 Task: Assign Harsh Tikku as Assignee of Child Issue ChildIssue0051 of Issue Issue0026 in Backlog  in Scrum Project Project0006 in Jira
Action: Mouse moved to (340, 386)
Screenshot: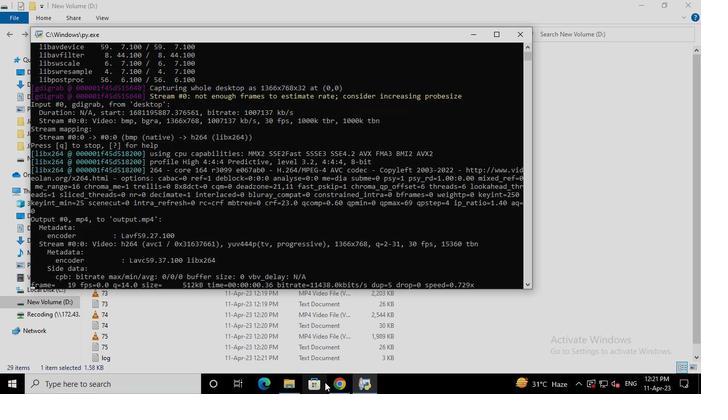
Action: Mouse pressed left at (340, 386)
Screenshot: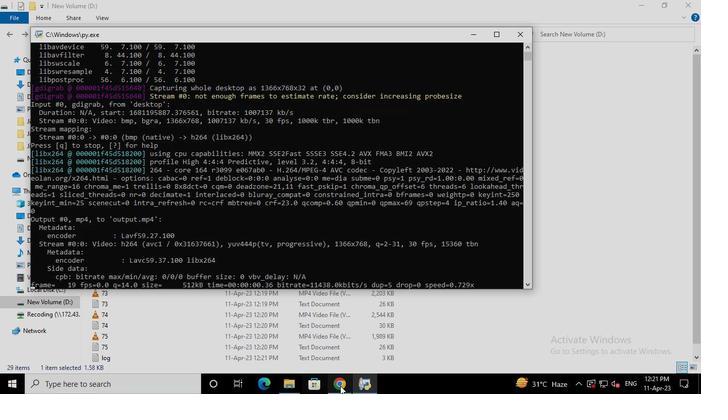 
Action: Mouse moved to (72, 158)
Screenshot: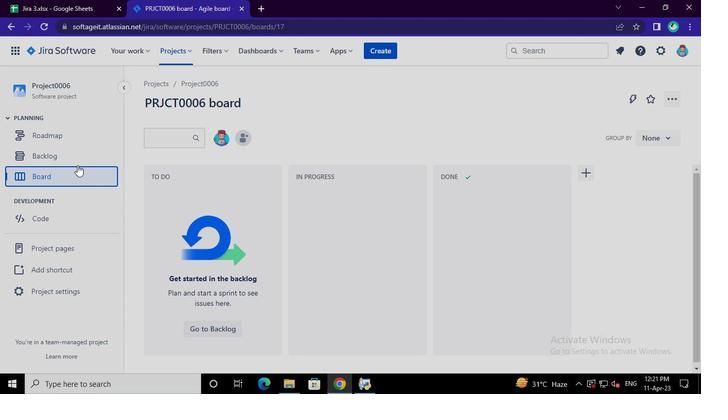 
Action: Mouse pressed left at (72, 158)
Screenshot: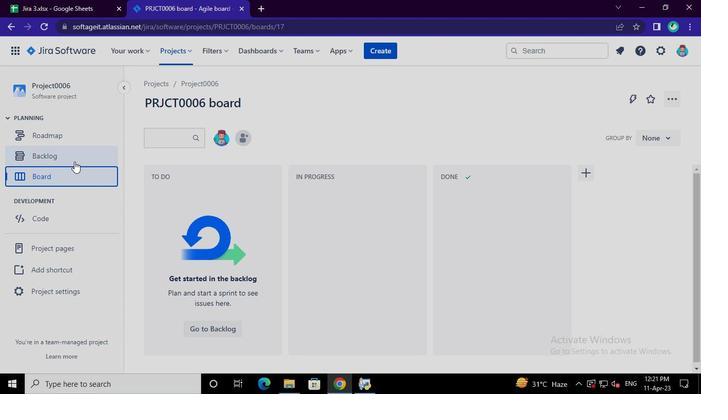 
Action: Mouse moved to (235, 234)
Screenshot: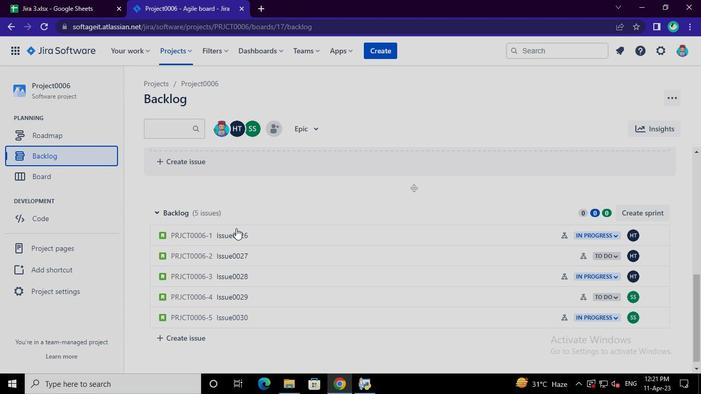 
Action: Mouse pressed left at (235, 234)
Screenshot: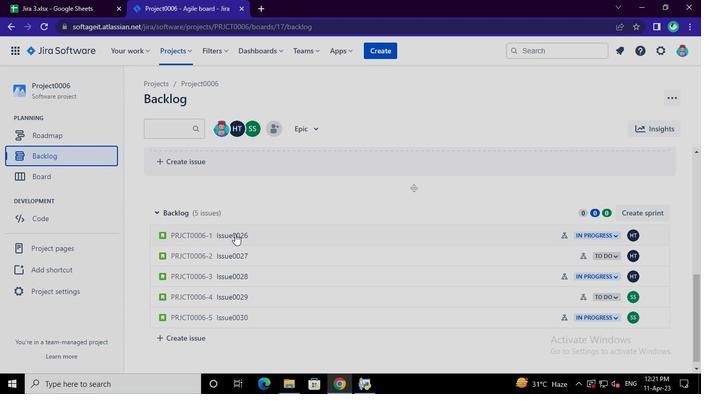 
Action: Mouse moved to (638, 177)
Screenshot: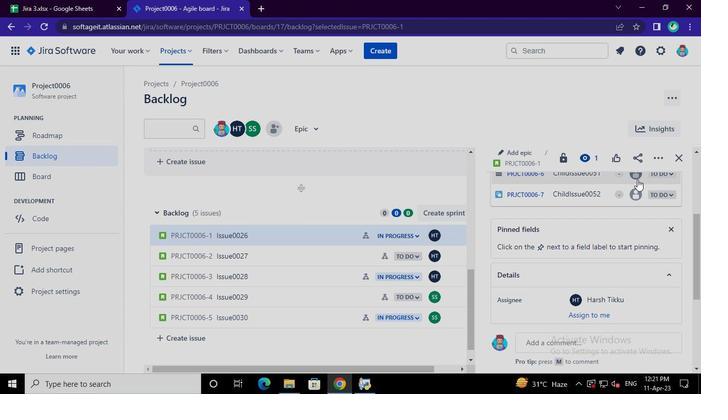 
Action: Mouse pressed left at (638, 177)
Screenshot: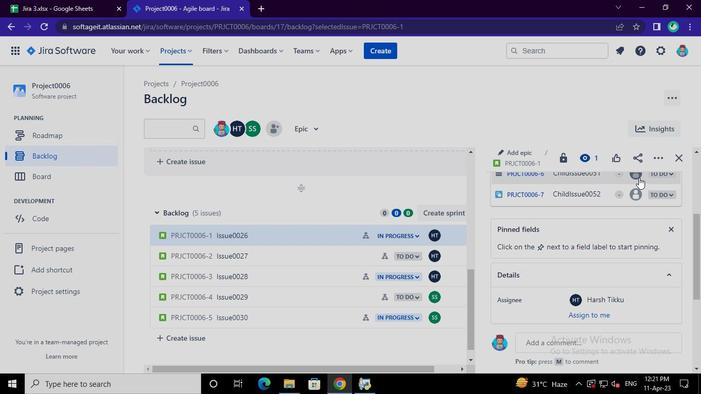 
Action: Mouse moved to (528, 237)
Screenshot: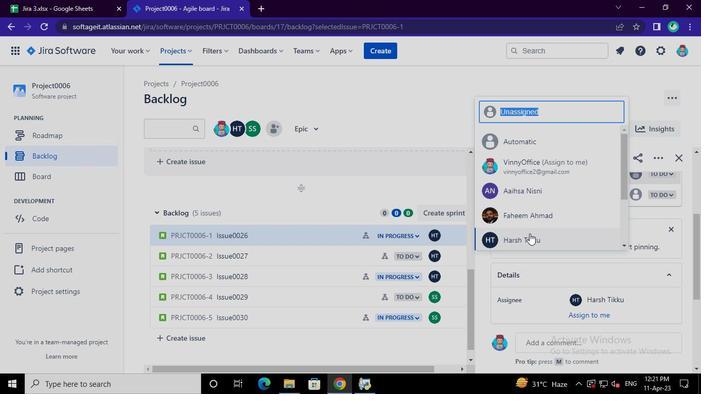 
Action: Mouse pressed left at (528, 237)
Screenshot: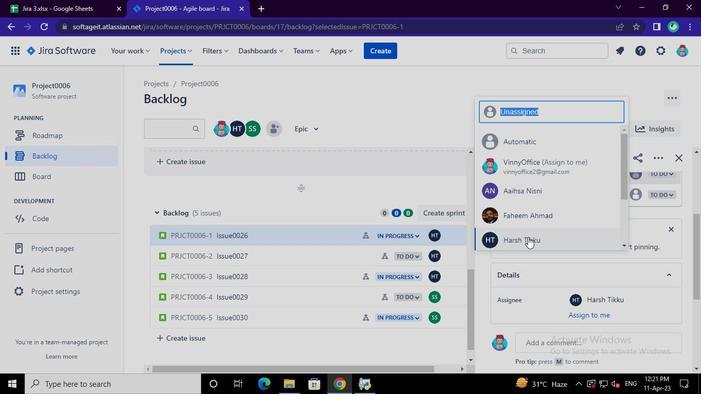 
Action: Mouse moved to (368, 392)
Screenshot: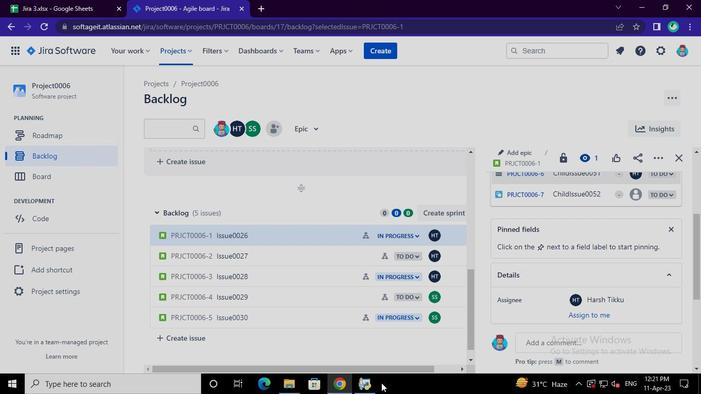 
Action: Mouse pressed left at (368, 392)
Screenshot: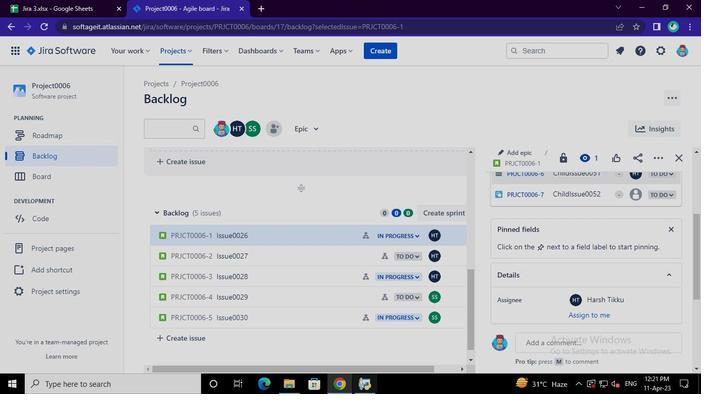 
Action: Mouse moved to (521, 36)
Screenshot: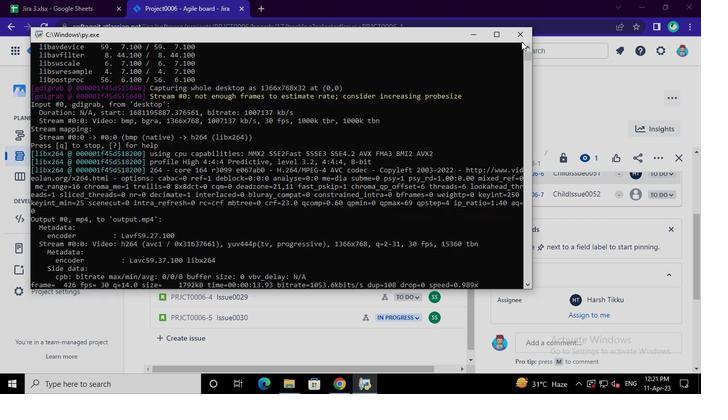 
Action: Mouse pressed left at (521, 36)
Screenshot: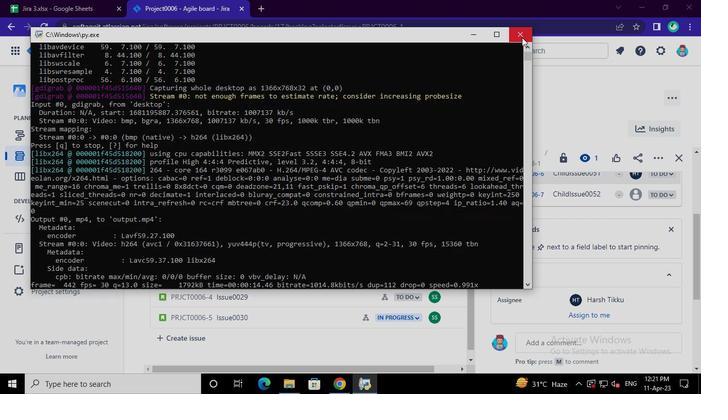 
